 Task: Create a due date automation trigger when advanced on, 2 days after a card is due add content with a name or a description not containing resume at 11:00 AM.
Action: Mouse moved to (995, 76)
Screenshot: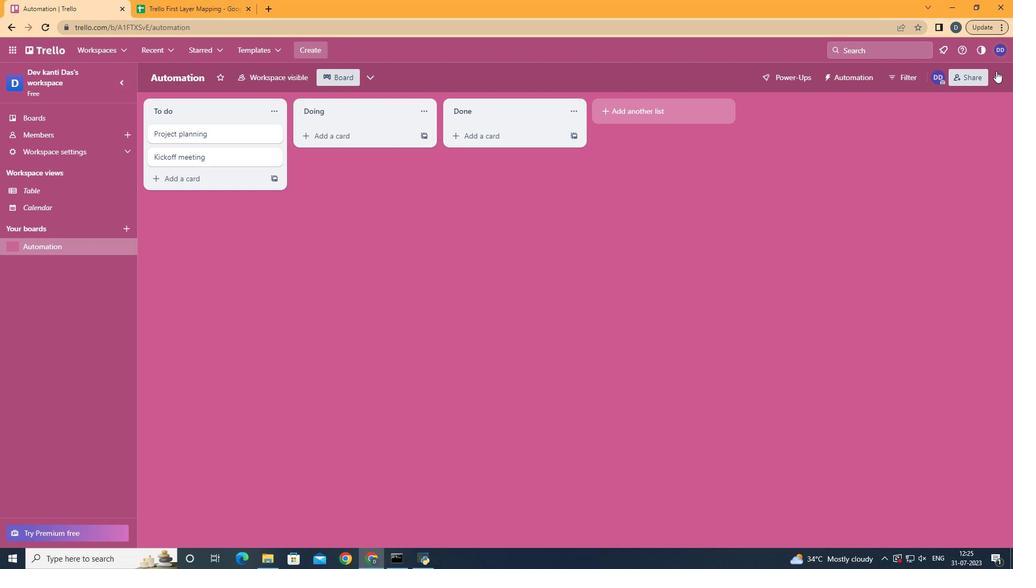 
Action: Mouse pressed left at (995, 76)
Screenshot: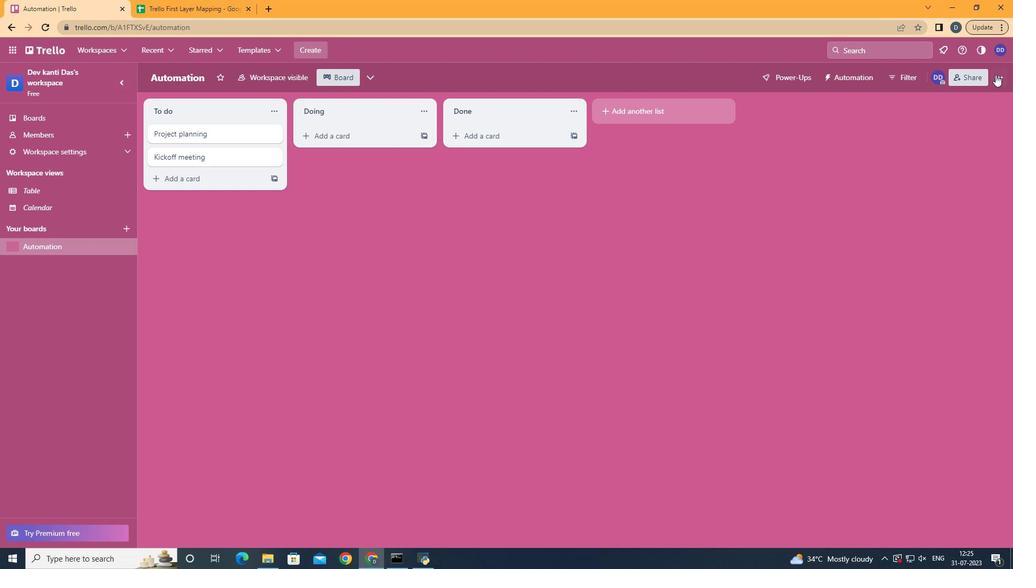 
Action: Mouse moved to (917, 226)
Screenshot: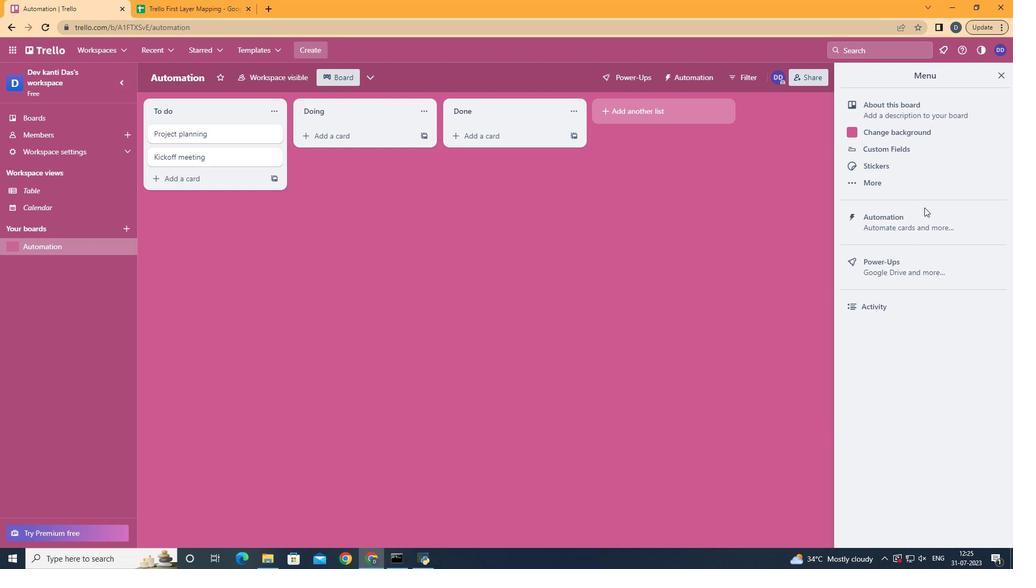 
Action: Mouse pressed left at (917, 226)
Screenshot: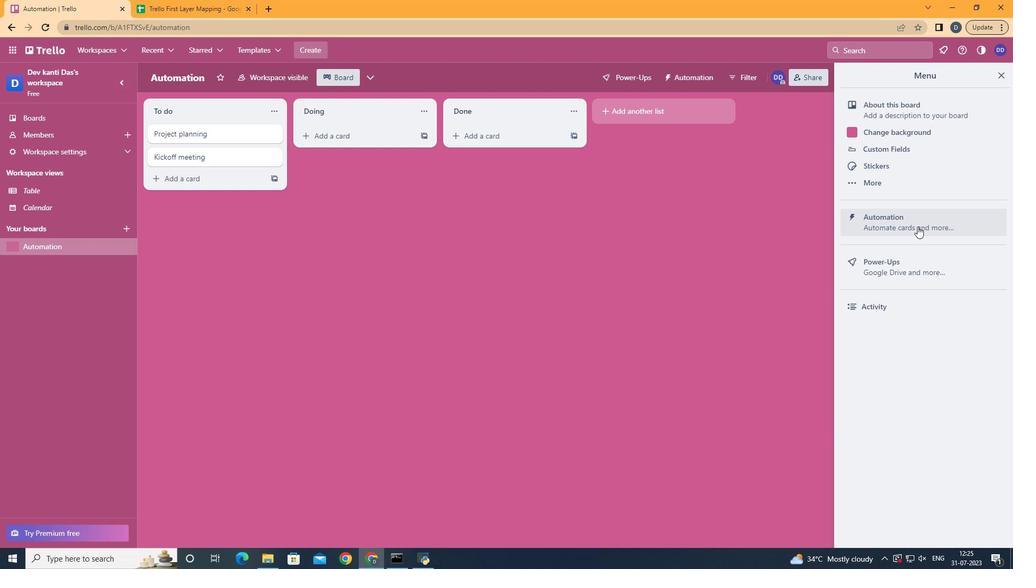 
Action: Mouse moved to (161, 208)
Screenshot: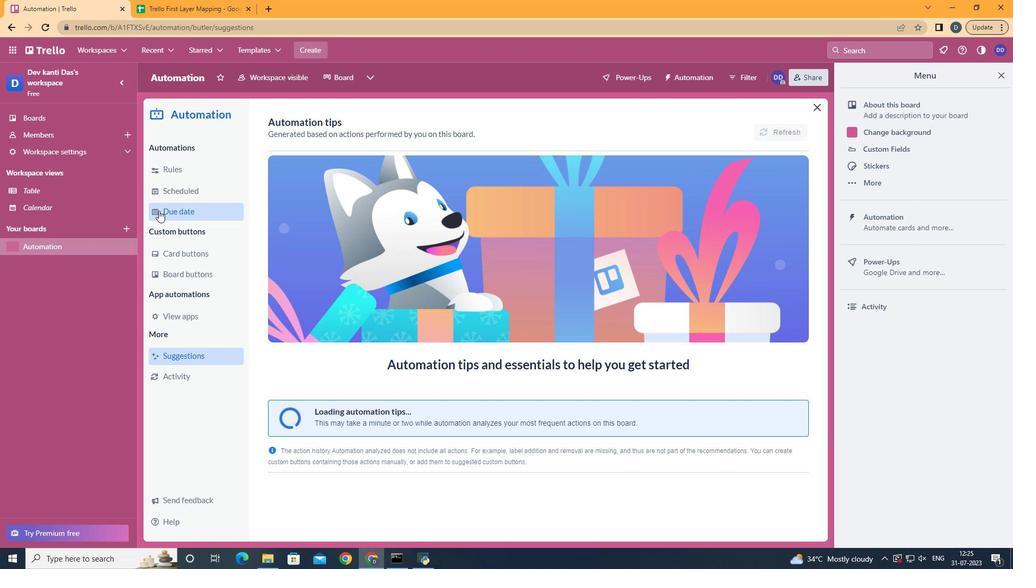 
Action: Mouse pressed left at (161, 208)
Screenshot: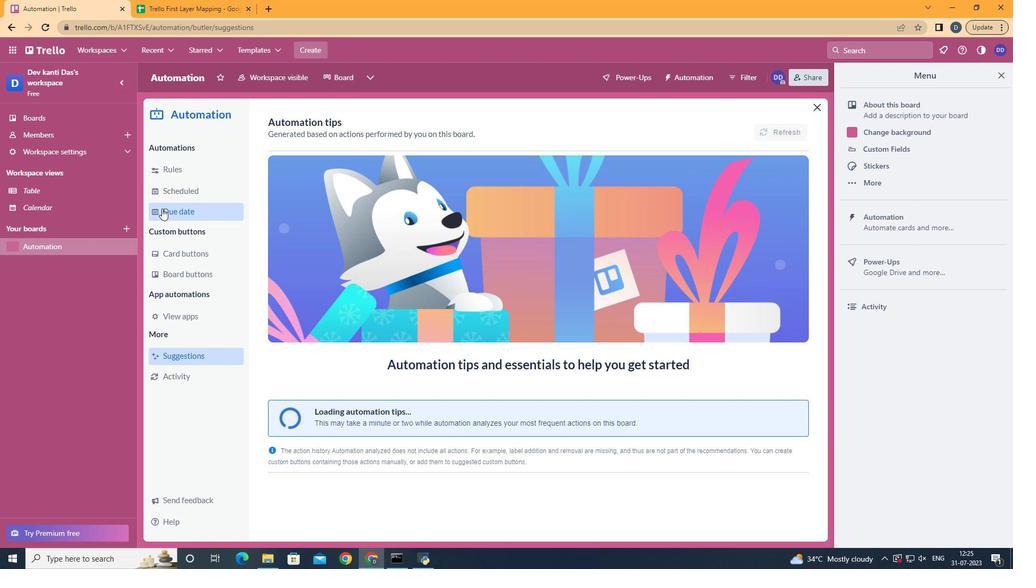 
Action: Mouse moved to (746, 132)
Screenshot: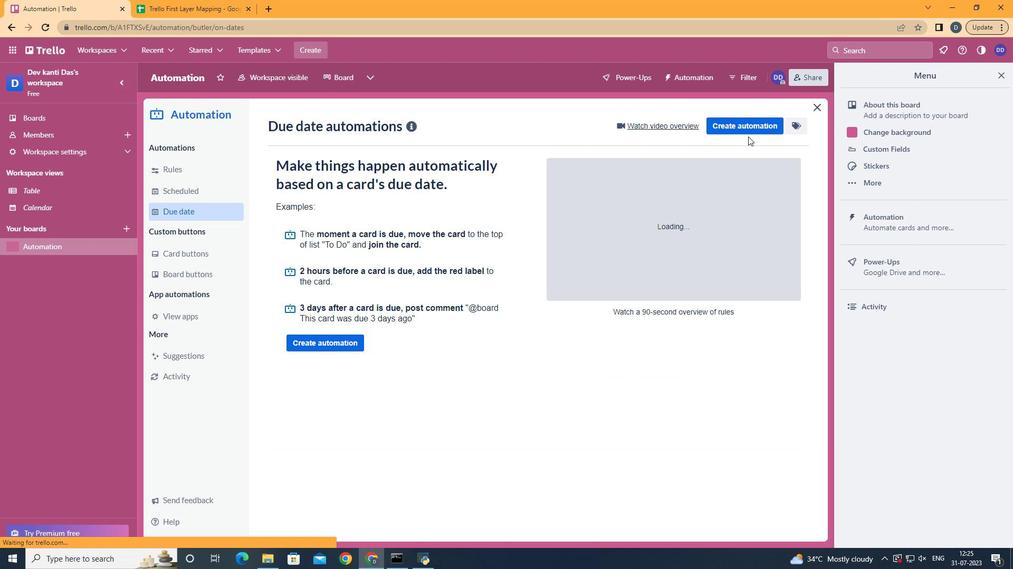 
Action: Mouse pressed left at (746, 132)
Screenshot: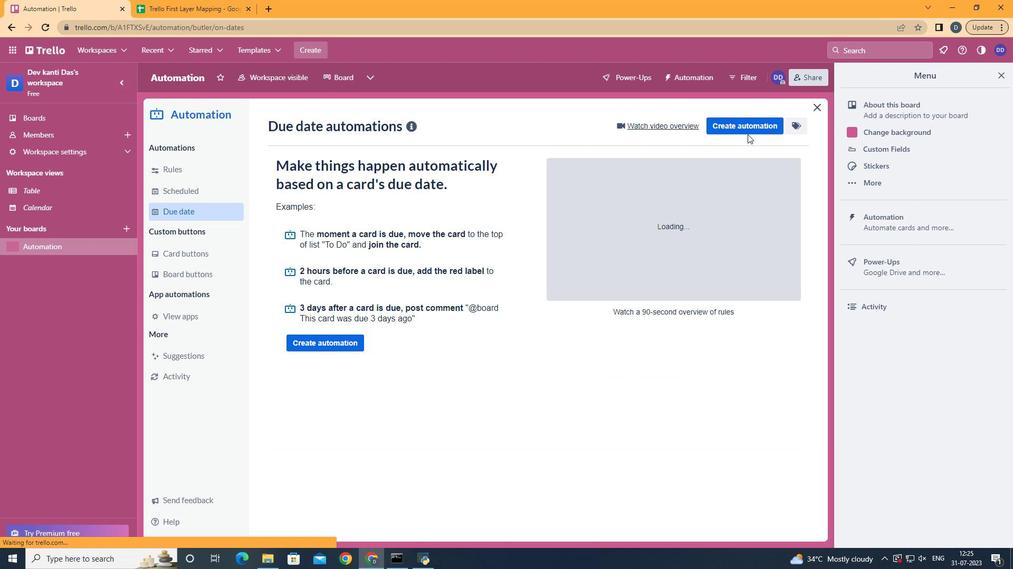 
Action: Mouse moved to (555, 227)
Screenshot: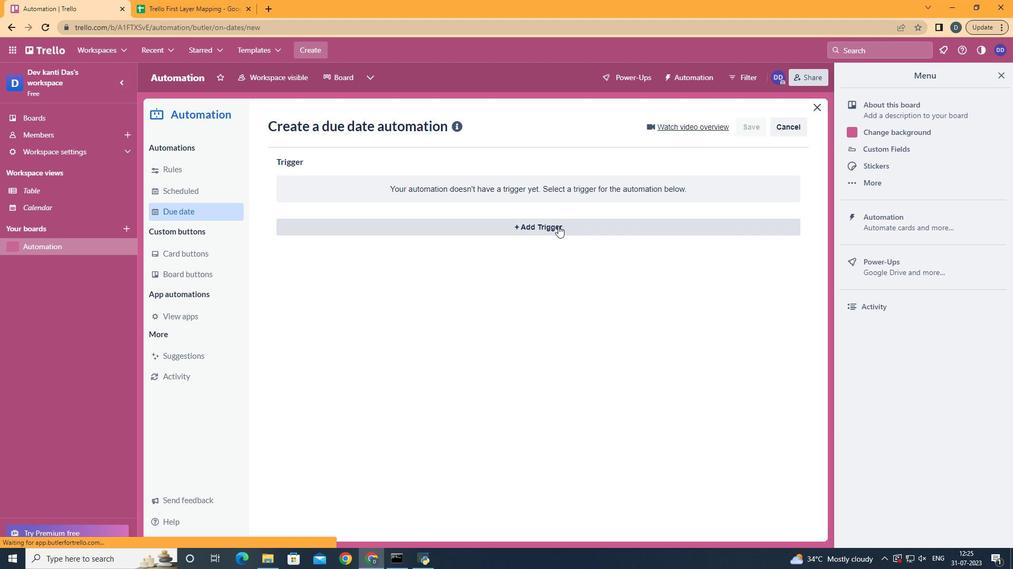 
Action: Mouse pressed left at (555, 227)
Screenshot: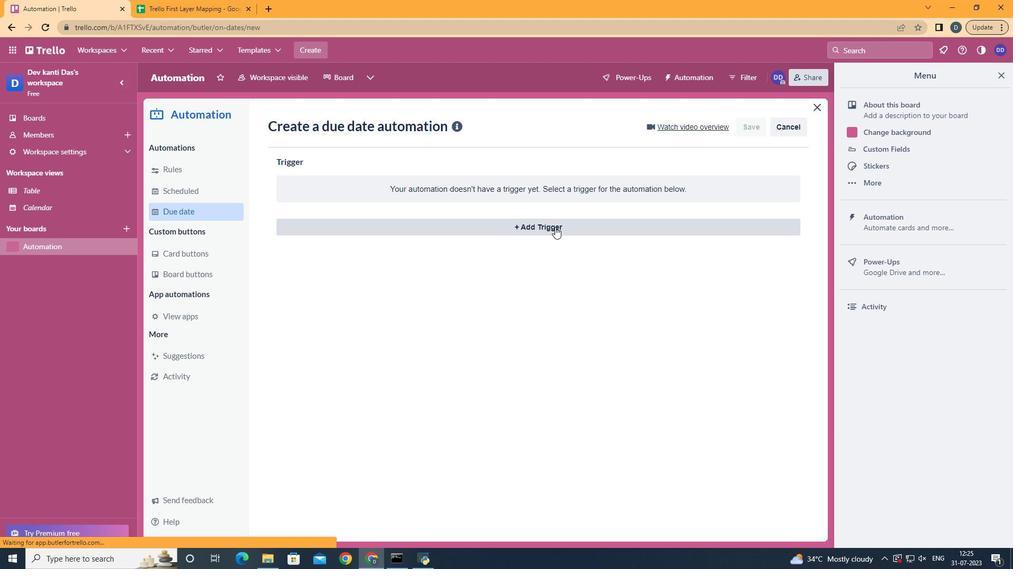 
Action: Mouse moved to (368, 428)
Screenshot: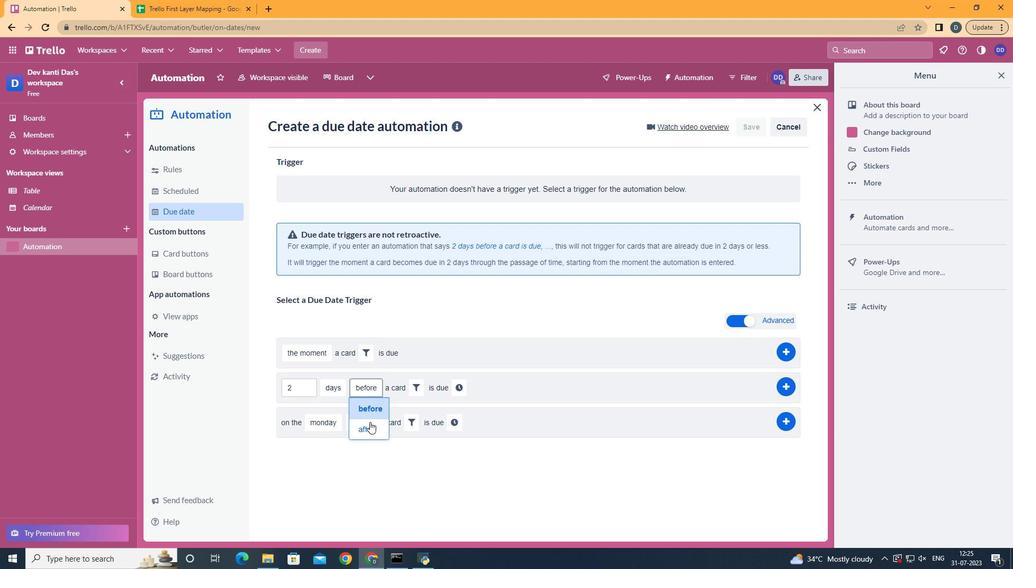 
Action: Mouse pressed left at (368, 428)
Screenshot: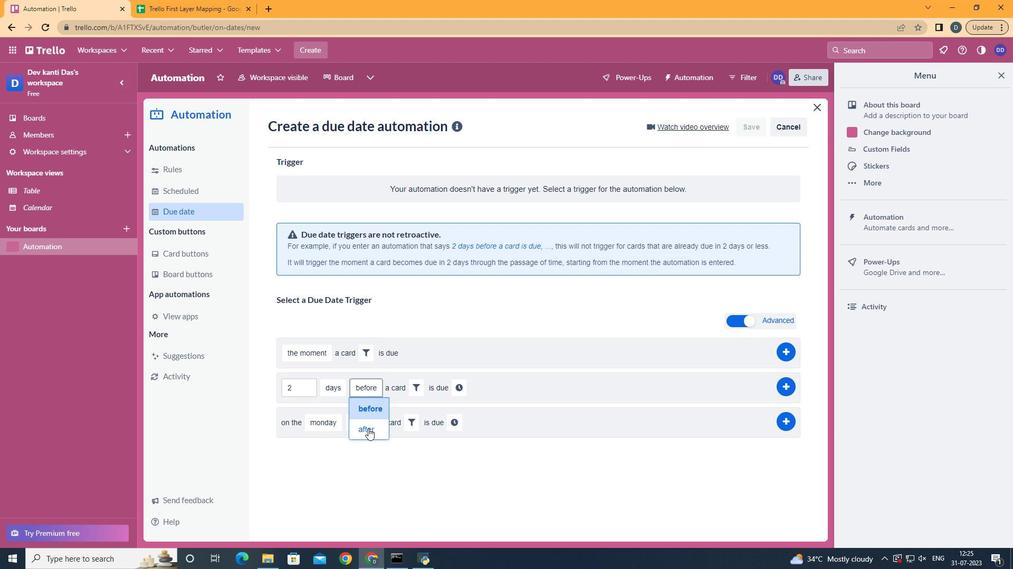 
Action: Mouse moved to (408, 386)
Screenshot: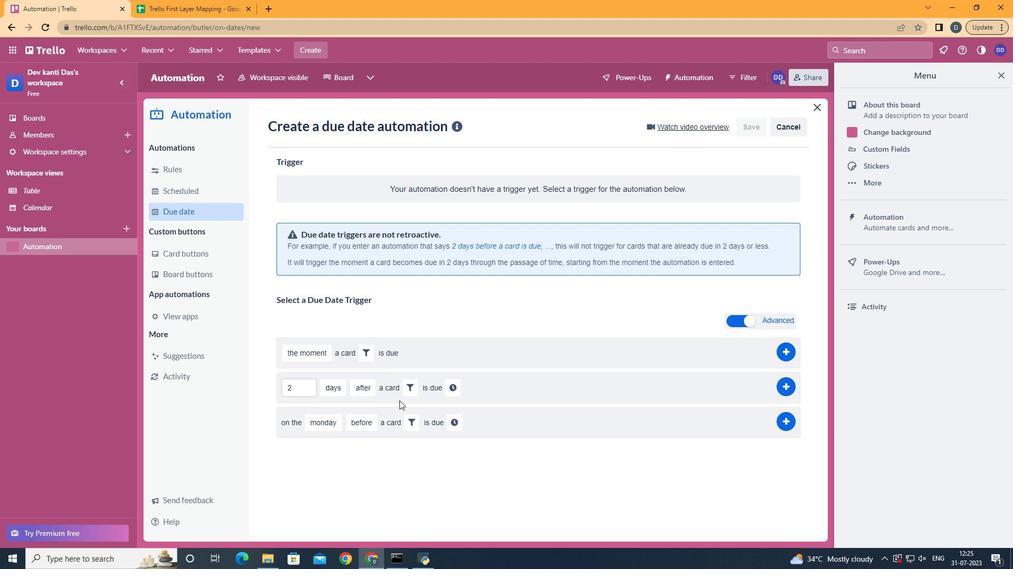 
Action: Mouse pressed left at (408, 386)
Screenshot: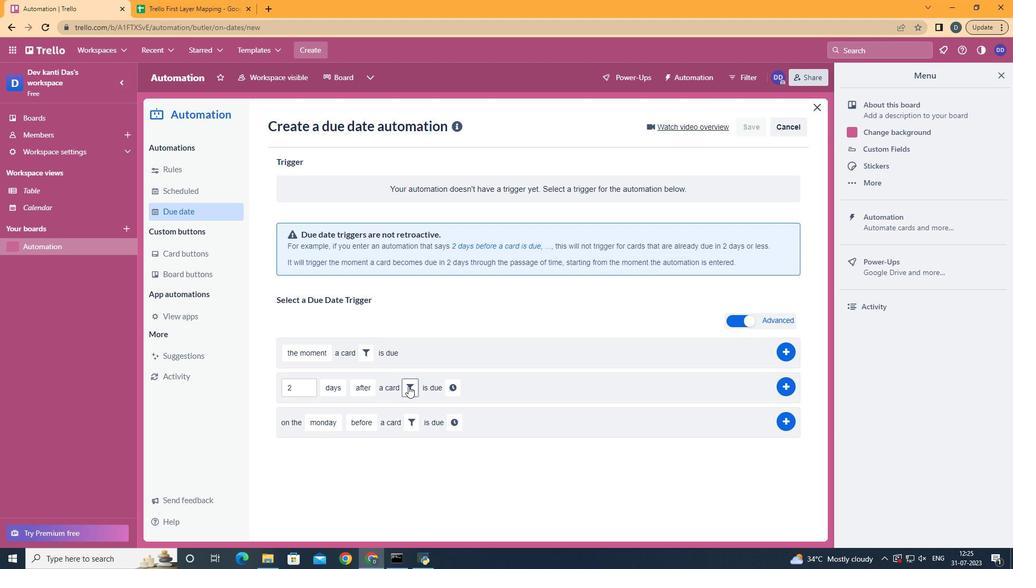 
Action: Mouse moved to (545, 424)
Screenshot: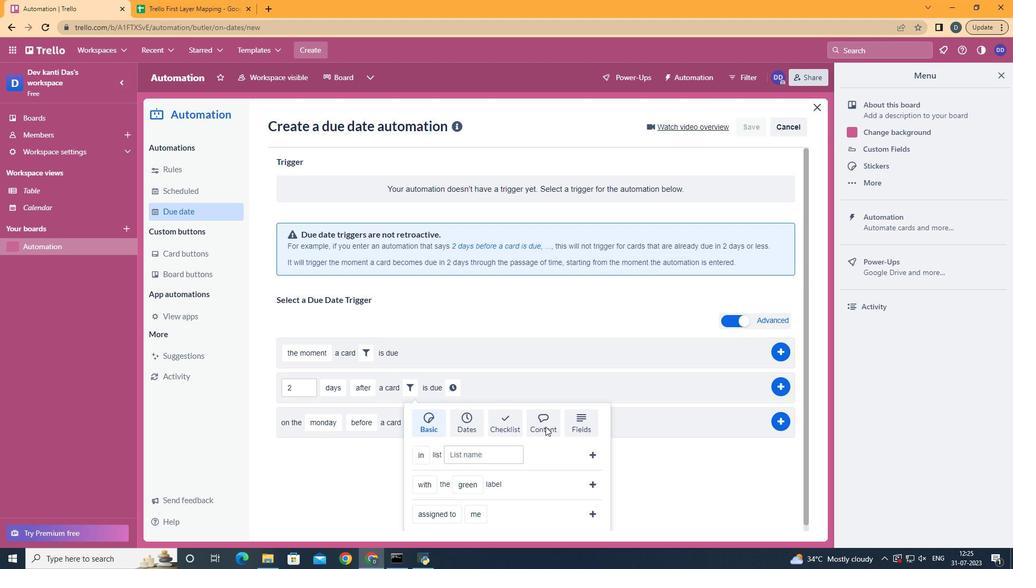 
Action: Mouse pressed left at (545, 424)
Screenshot: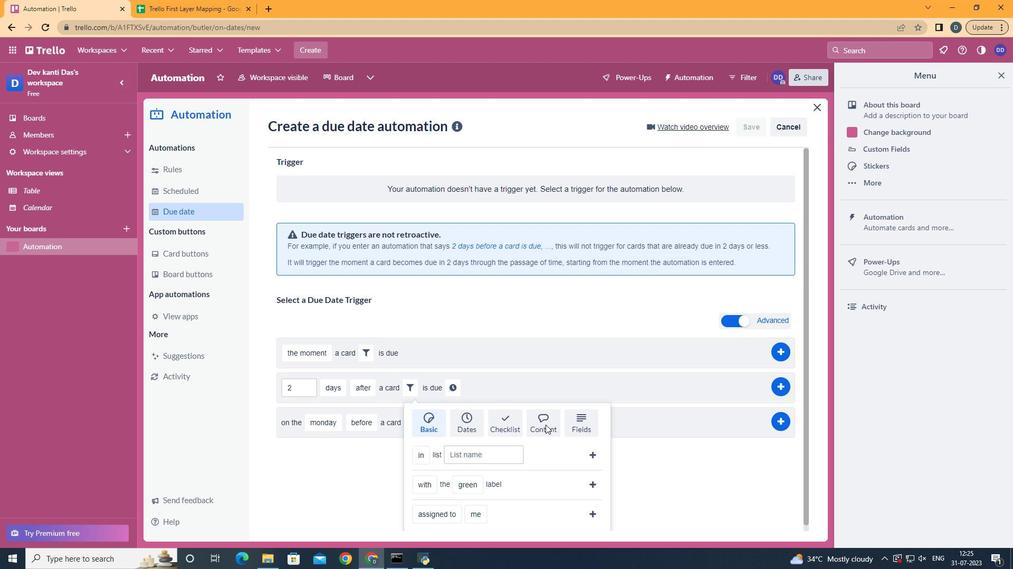 
Action: Mouse scrolled (545, 424) with delta (0, 0)
Screenshot: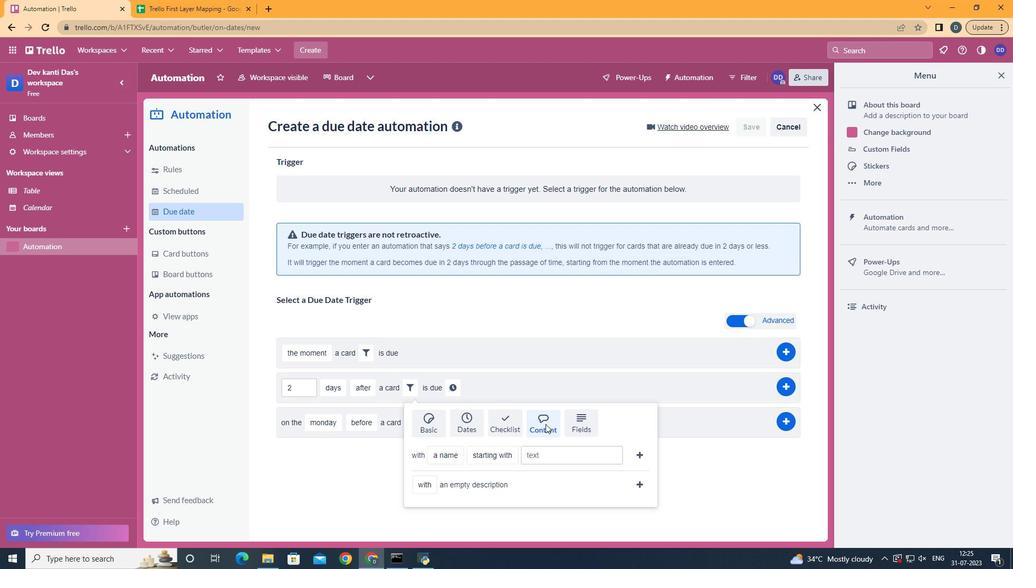
Action: Mouse moved to (463, 524)
Screenshot: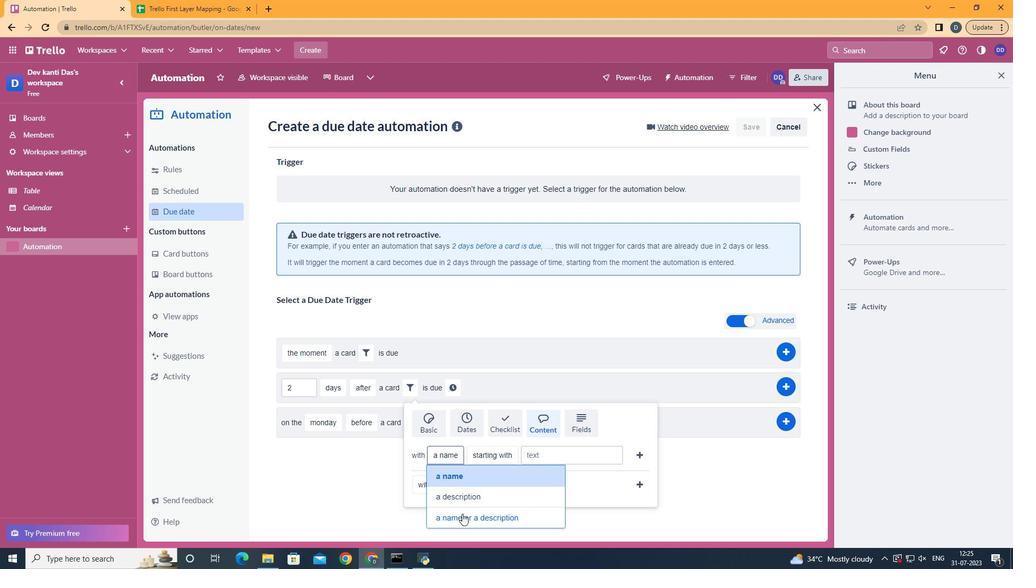 
Action: Mouse pressed left at (463, 524)
Screenshot: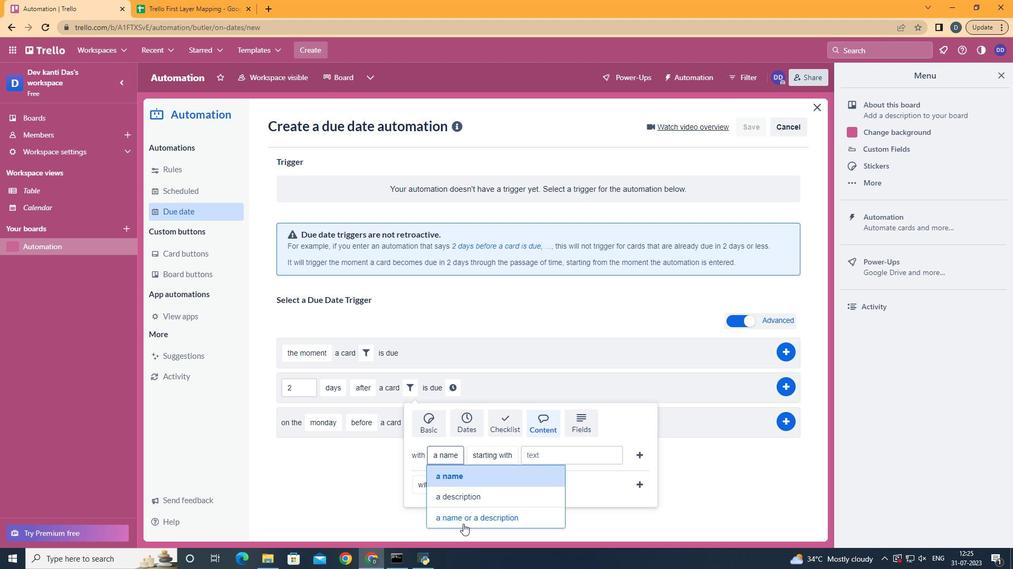 
Action: Mouse moved to (568, 432)
Screenshot: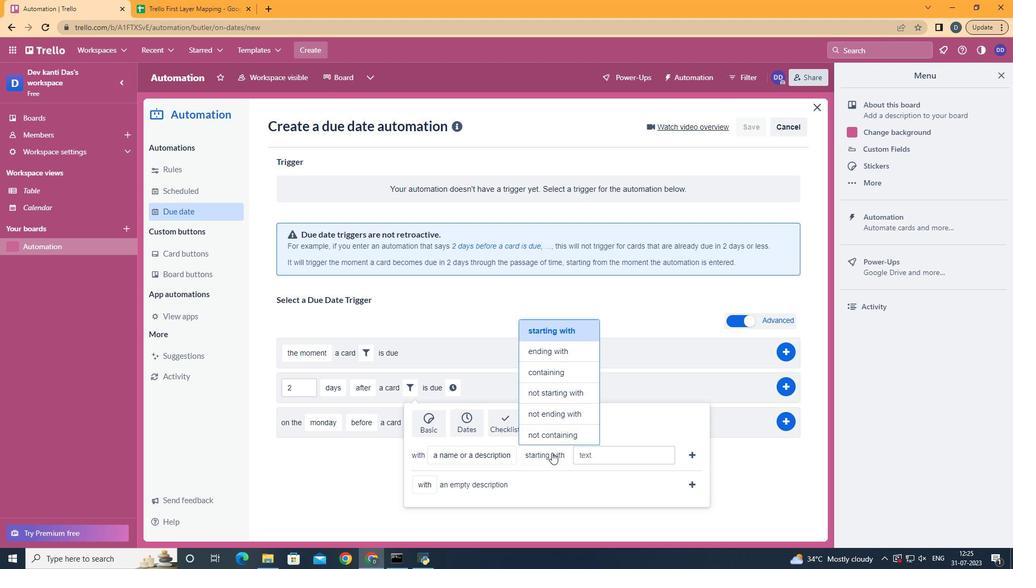
Action: Mouse pressed left at (568, 432)
Screenshot: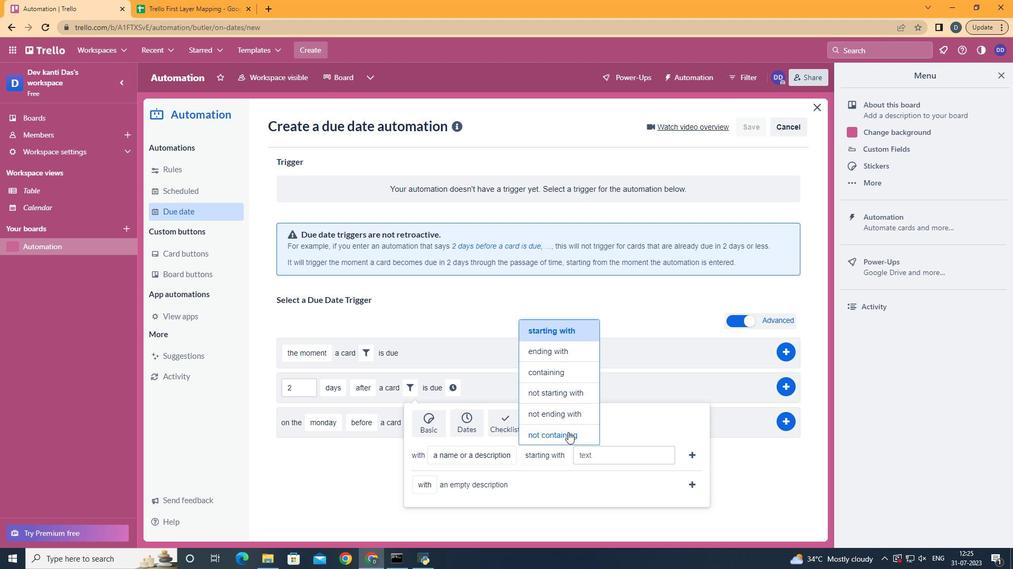 
Action: Mouse moved to (610, 456)
Screenshot: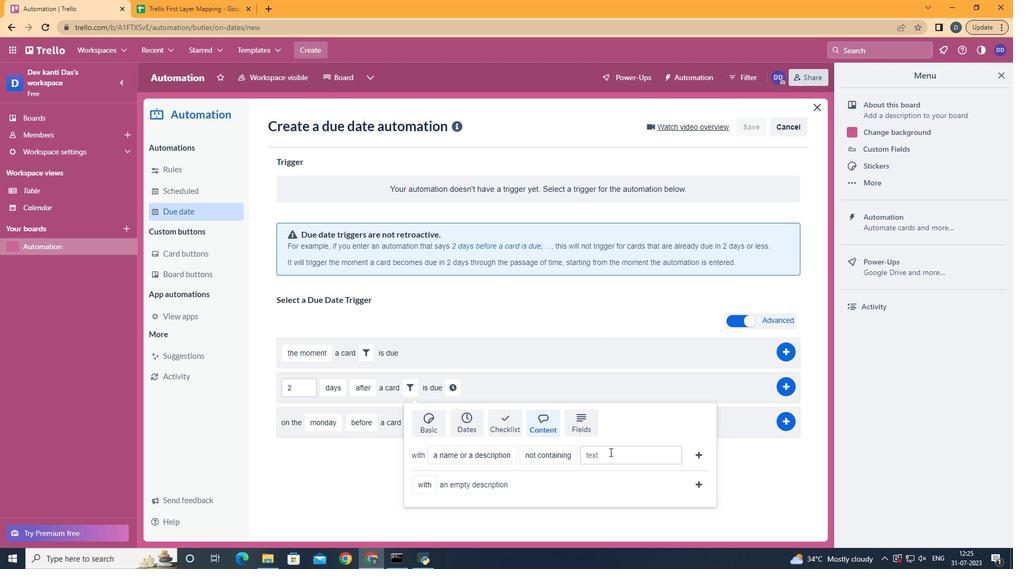 
Action: Mouse pressed left at (610, 456)
Screenshot: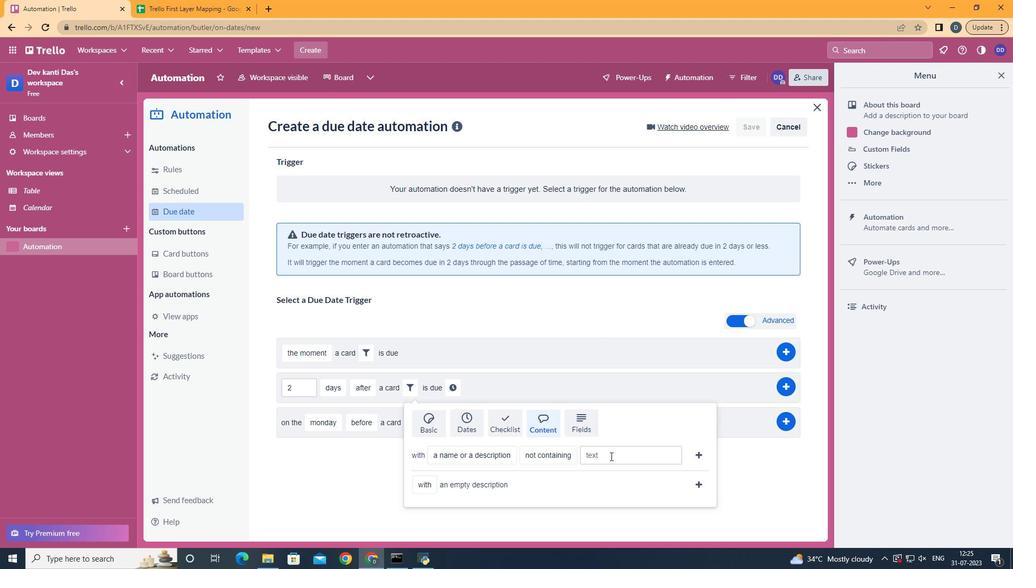 
Action: Mouse moved to (610, 457)
Screenshot: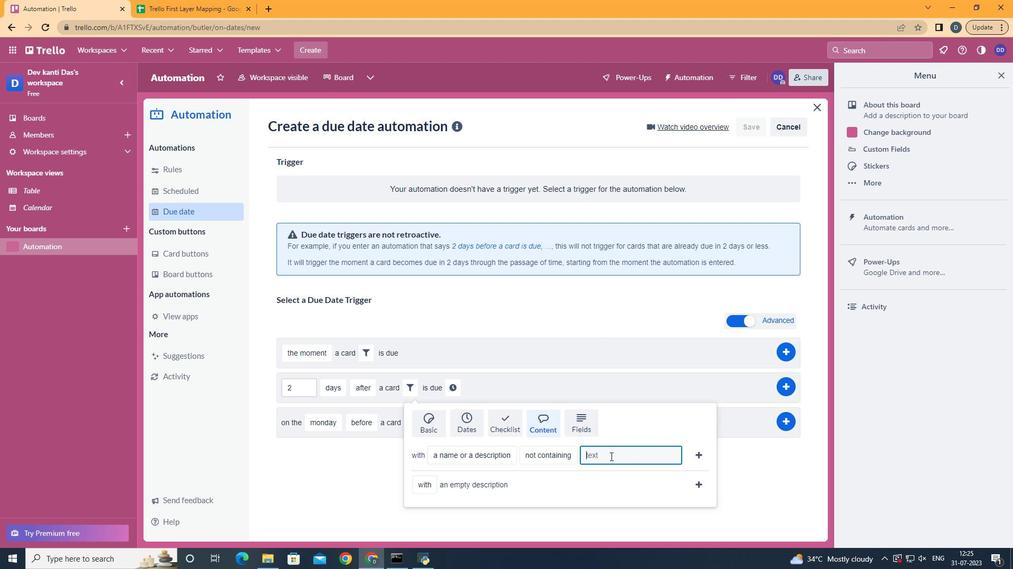
Action: Key pressed resume
Screenshot: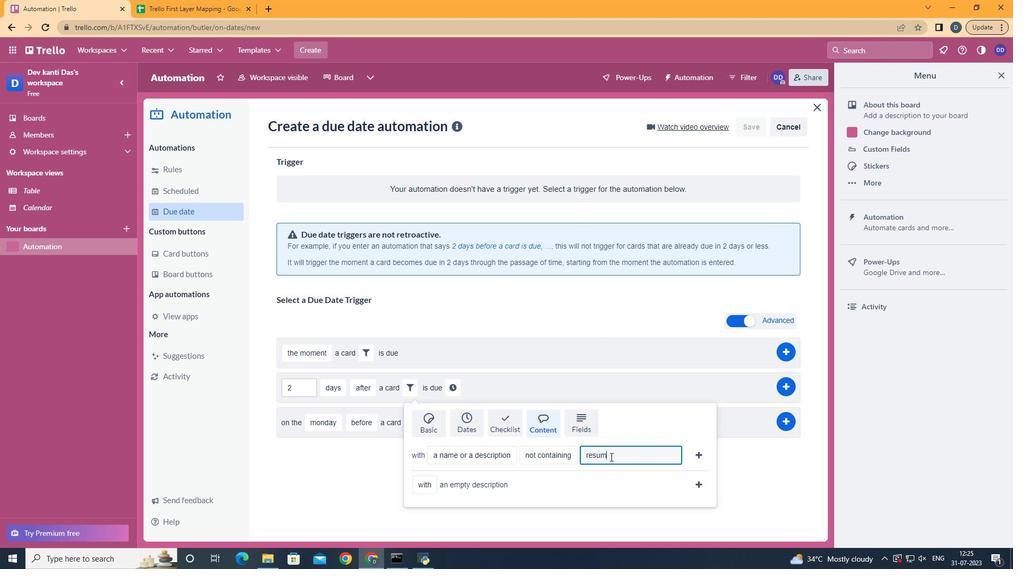 
Action: Mouse moved to (700, 461)
Screenshot: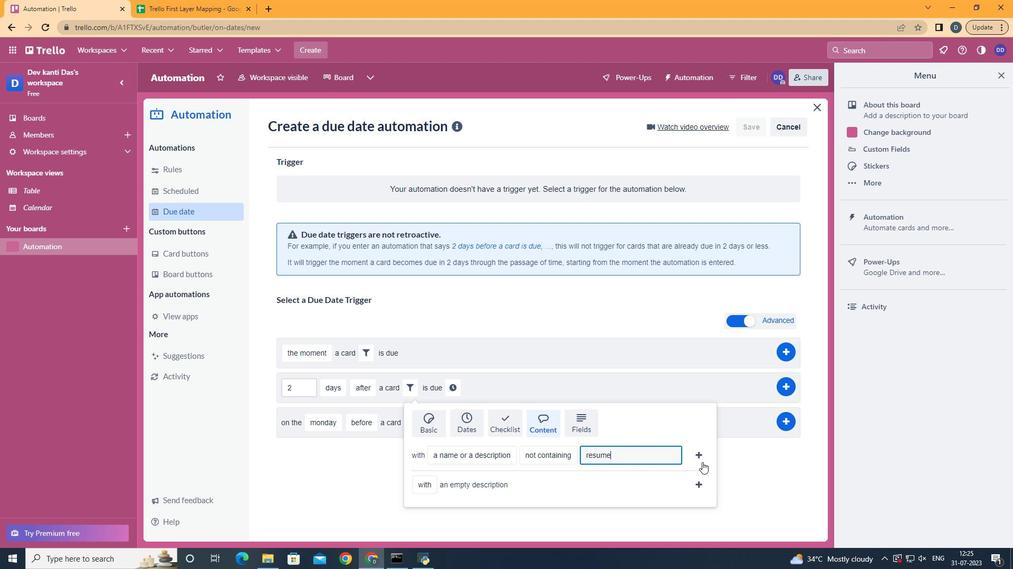
Action: Mouse pressed left at (700, 461)
Screenshot: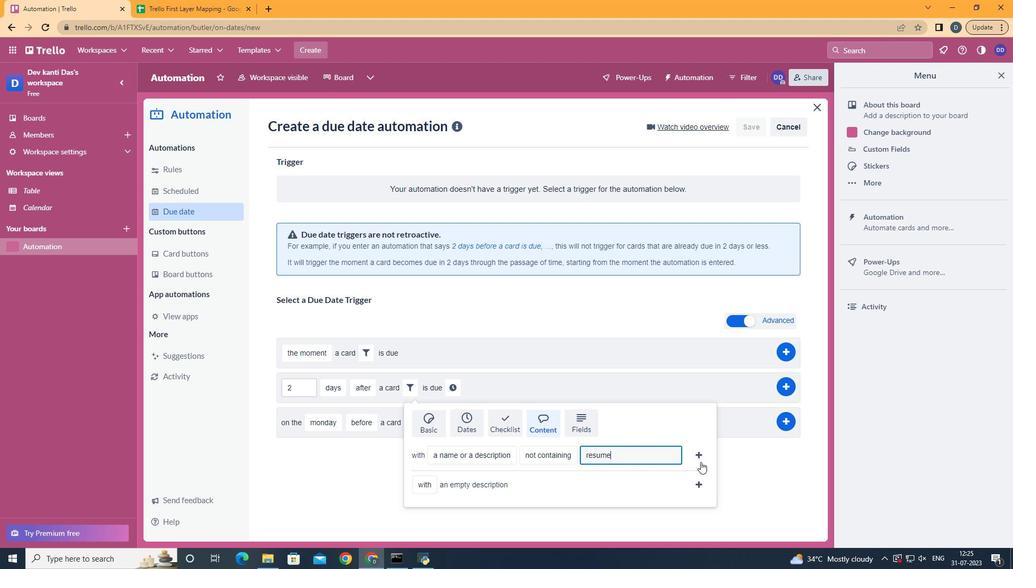 
Action: Mouse moved to (654, 390)
Screenshot: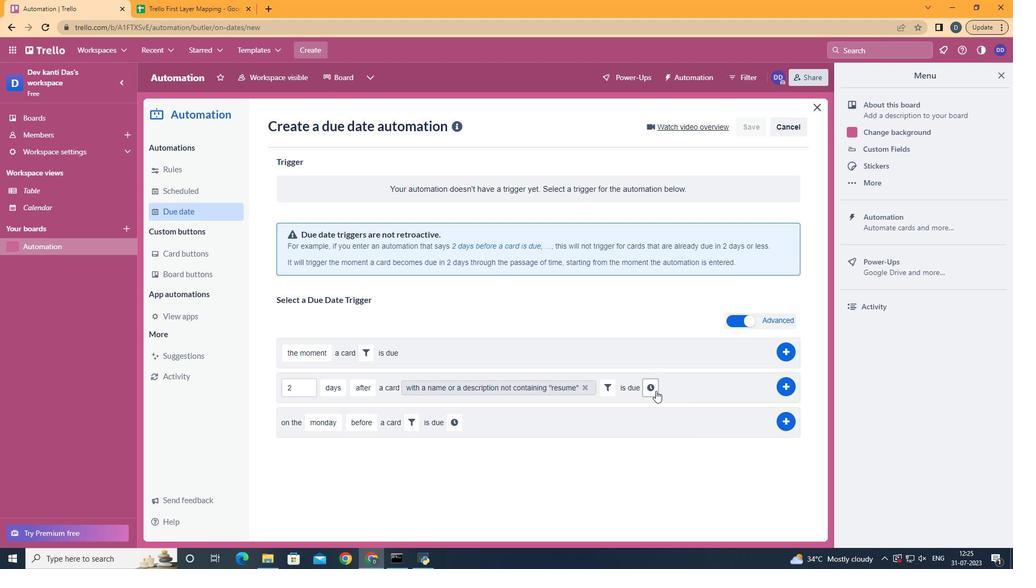 
Action: Mouse pressed left at (654, 390)
Screenshot: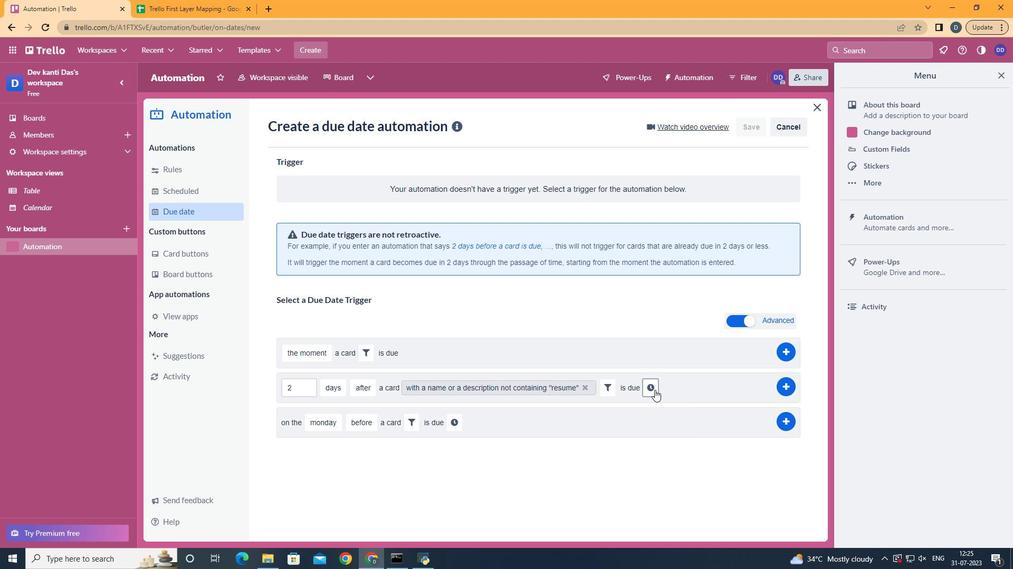 
Action: Mouse moved to (317, 415)
Screenshot: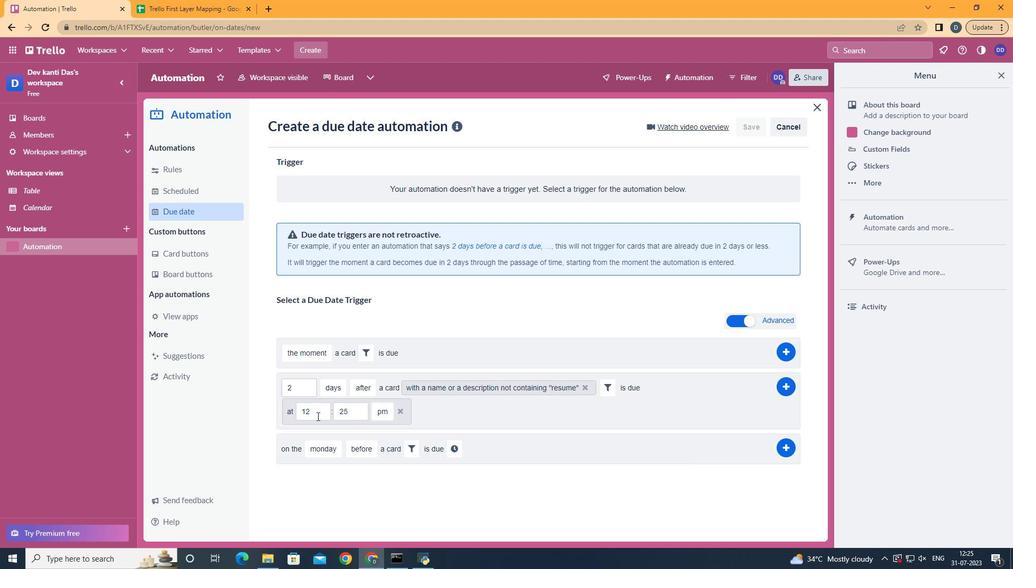 
Action: Mouse pressed left at (317, 415)
Screenshot: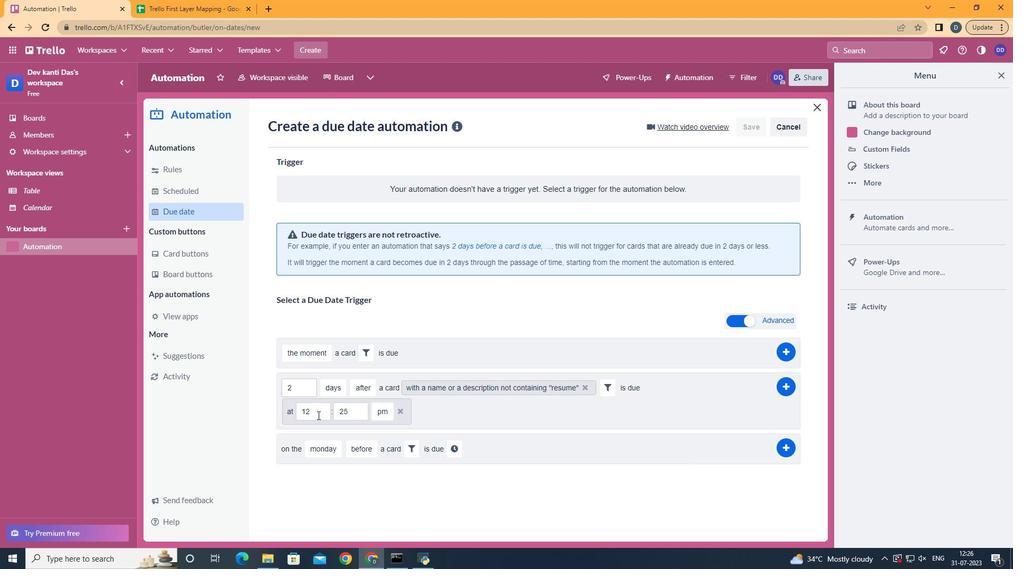 
Action: Mouse moved to (317, 415)
Screenshot: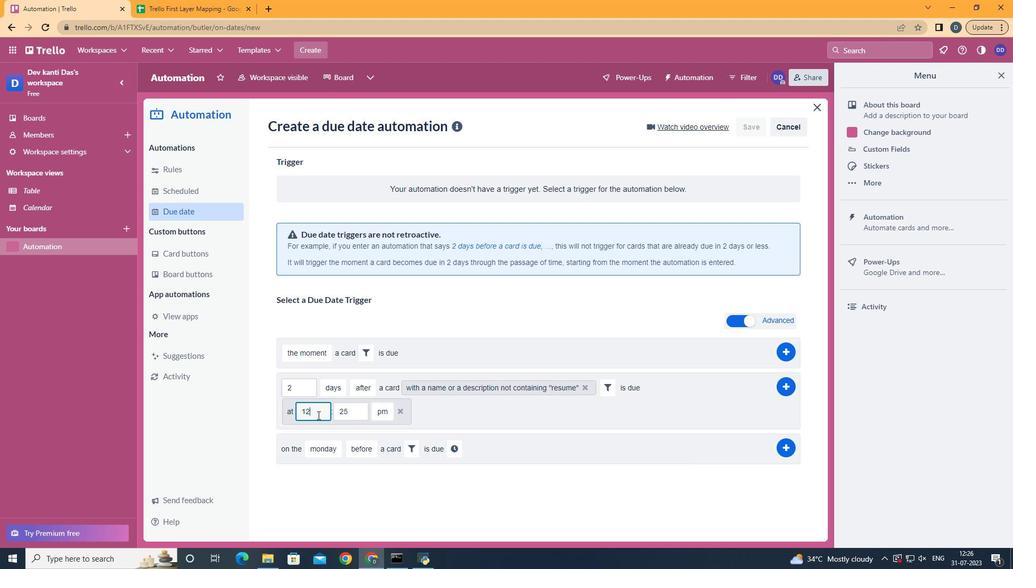 
Action: Key pressed <Key.backspace><Key.backspace>11
Screenshot: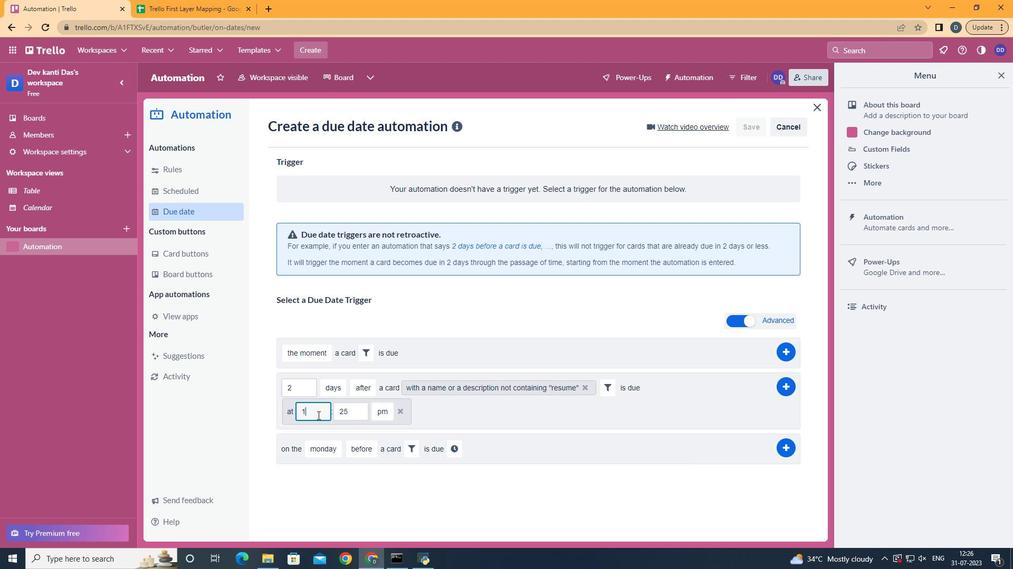 
Action: Mouse moved to (362, 415)
Screenshot: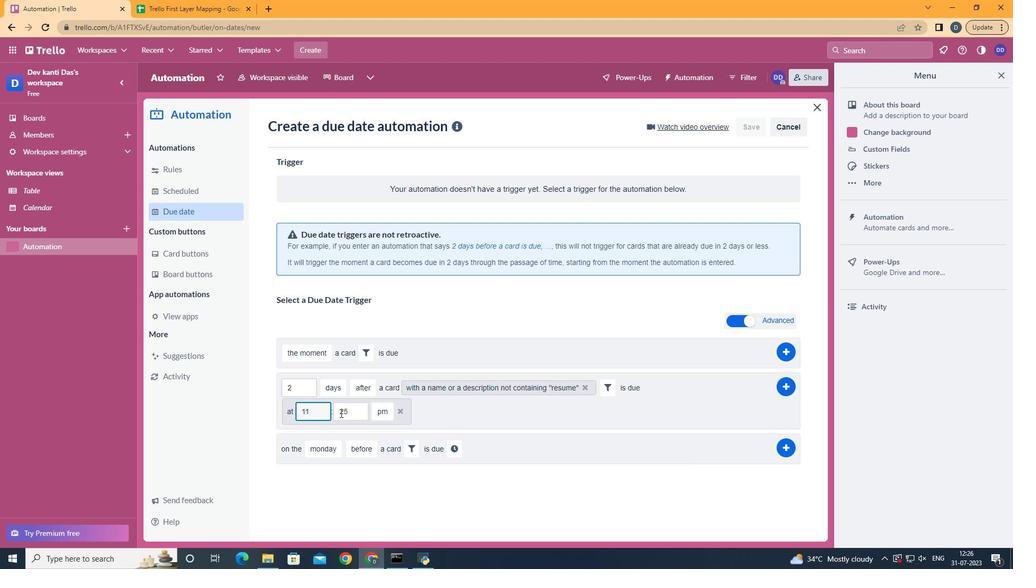 
Action: Mouse pressed left at (362, 415)
Screenshot: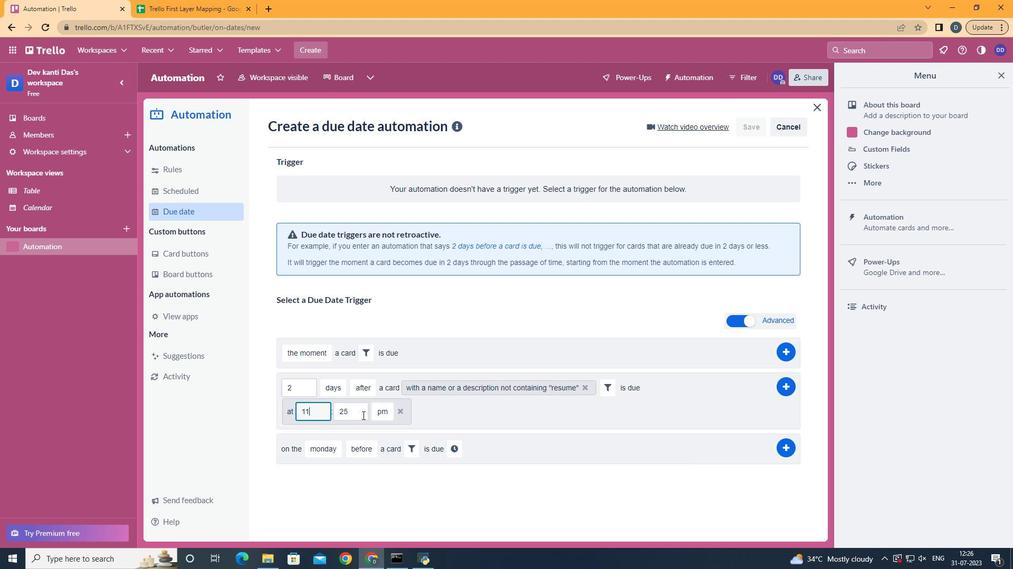 
Action: Key pressed <Key.backspace><Key.backspace>00
Screenshot: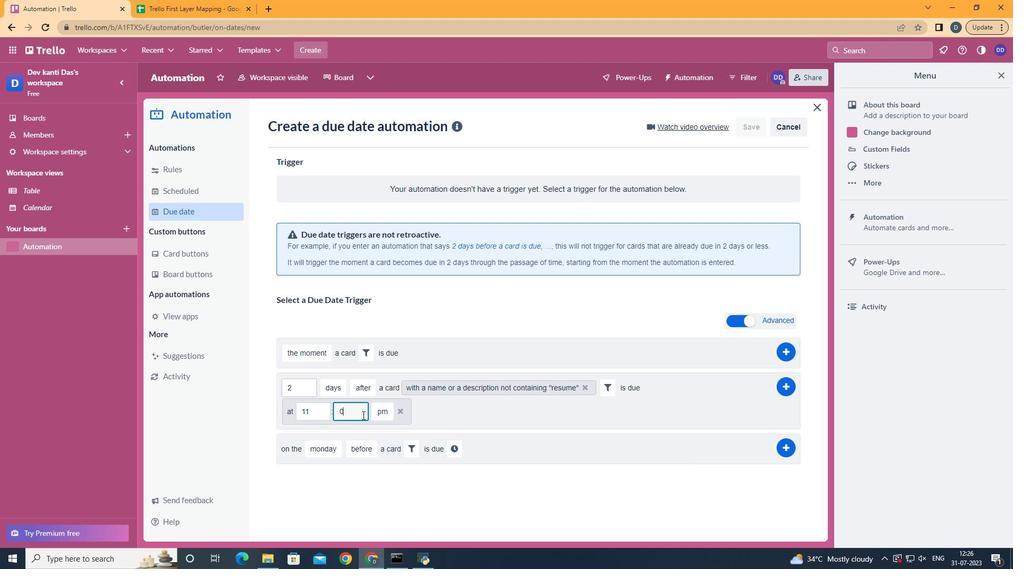 
Action: Mouse moved to (382, 431)
Screenshot: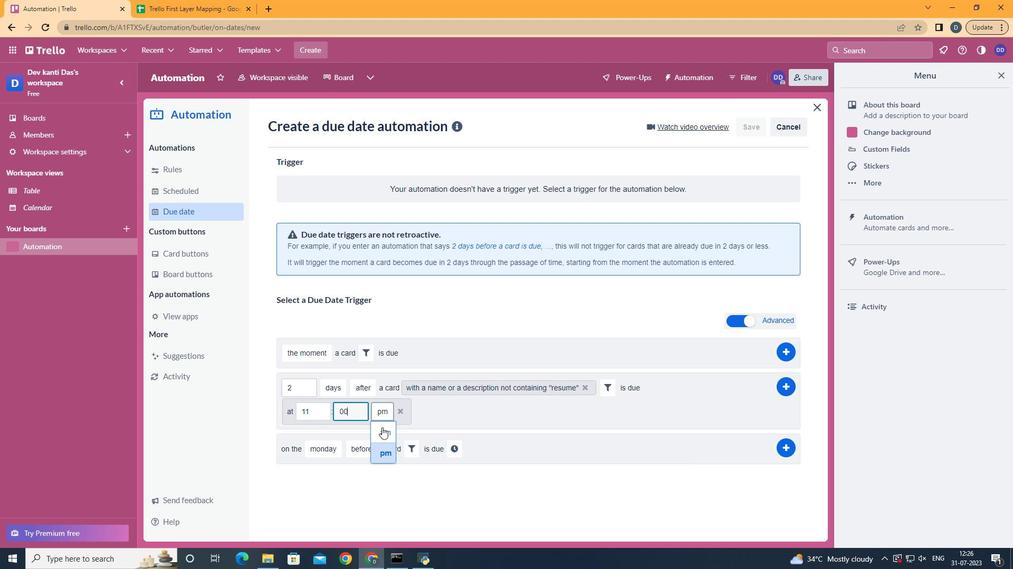 
Action: Mouse pressed left at (382, 431)
Screenshot: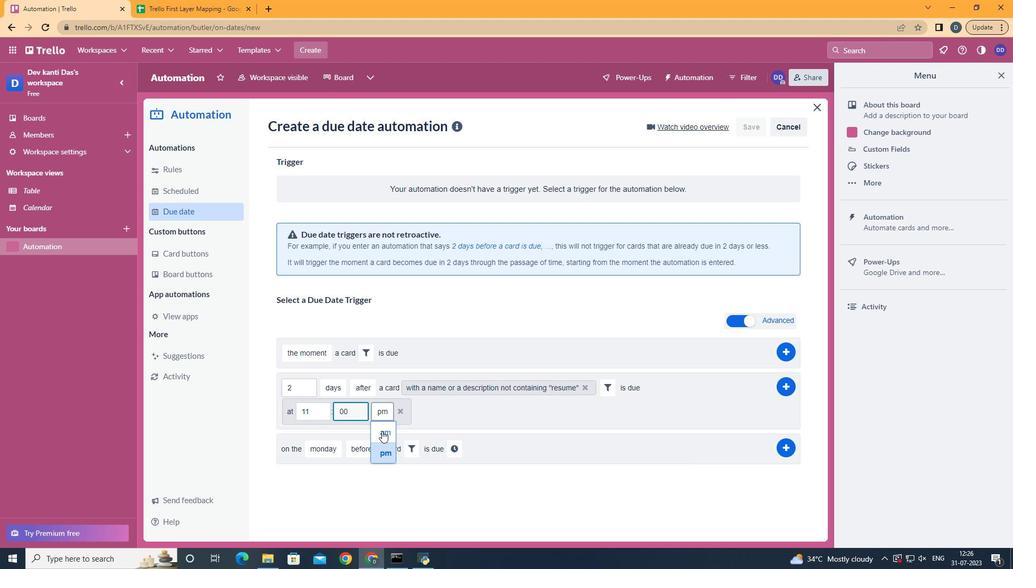 
Action: Mouse moved to (789, 381)
Screenshot: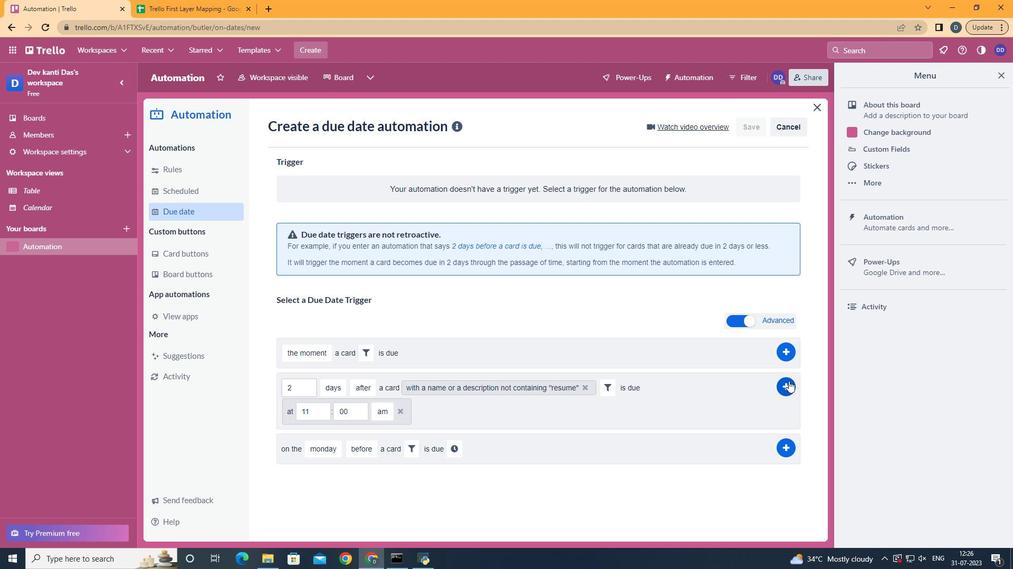 
Action: Mouse pressed left at (789, 381)
Screenshot: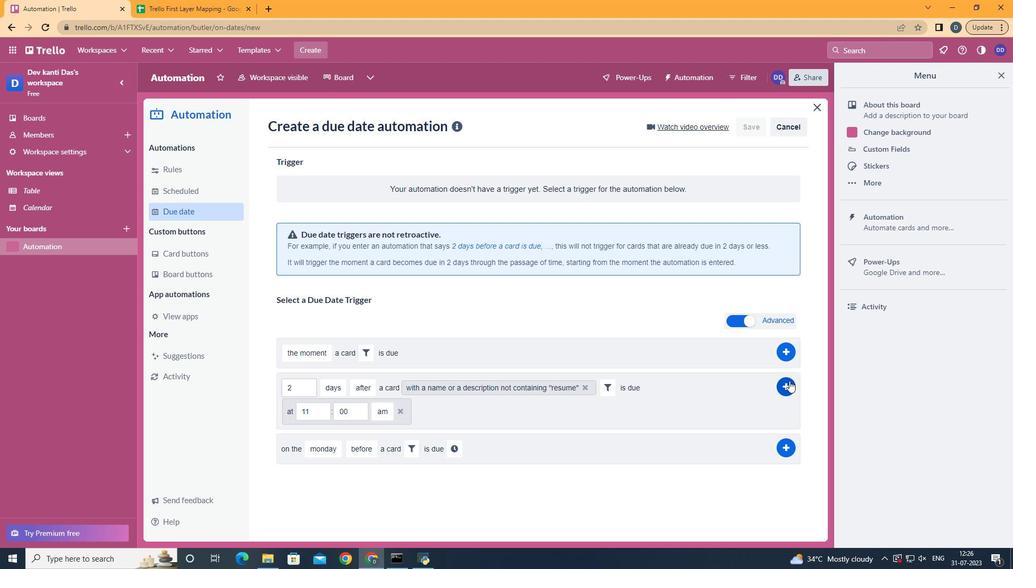 
Action: Mouse moved to (755, 234)
Screenshot: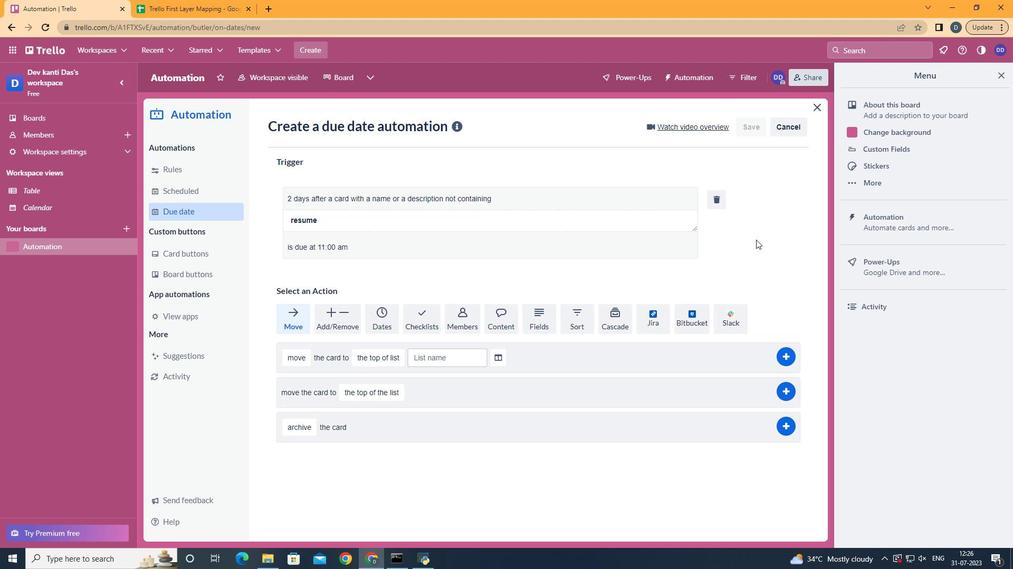 
